 Task: Create a section Code Standardization Sprint and in the section, add a milestone Test Automation Implementation in the project AgileNexus
Action: Mouse moved to (94, 318)
Screenshot: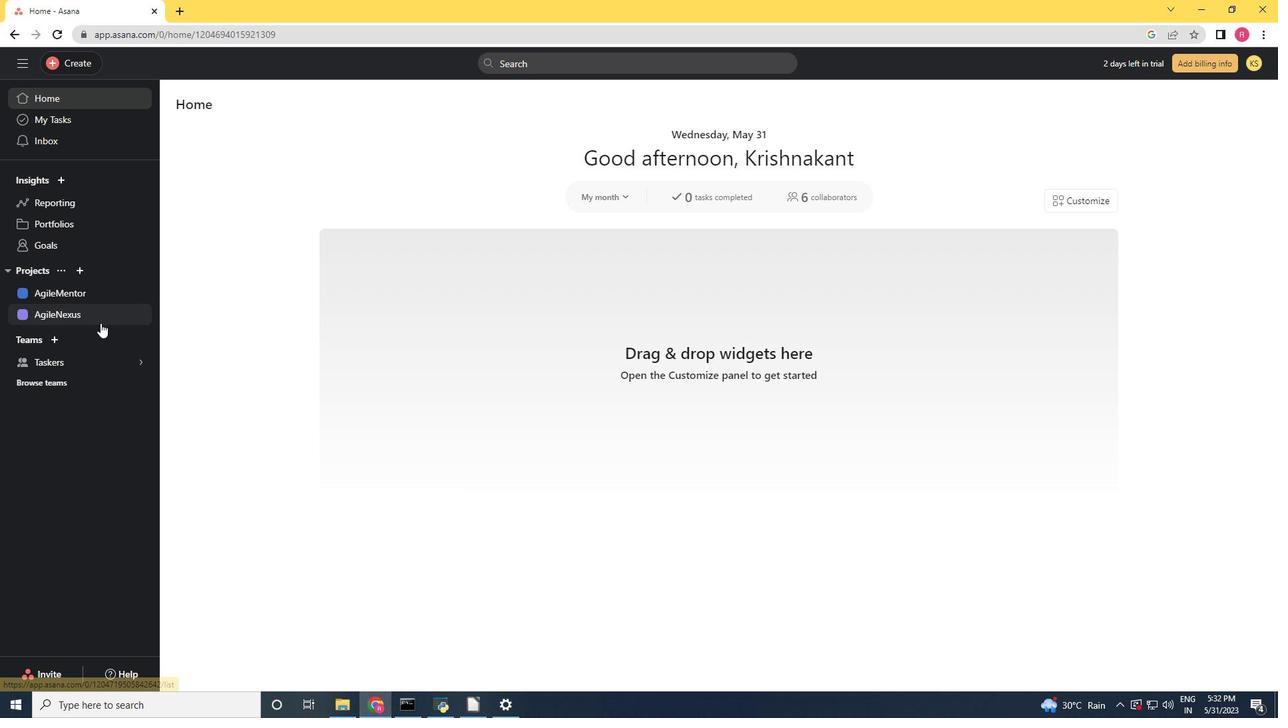 
Action: Mouse pressed left at (94, 318)
Screenshot: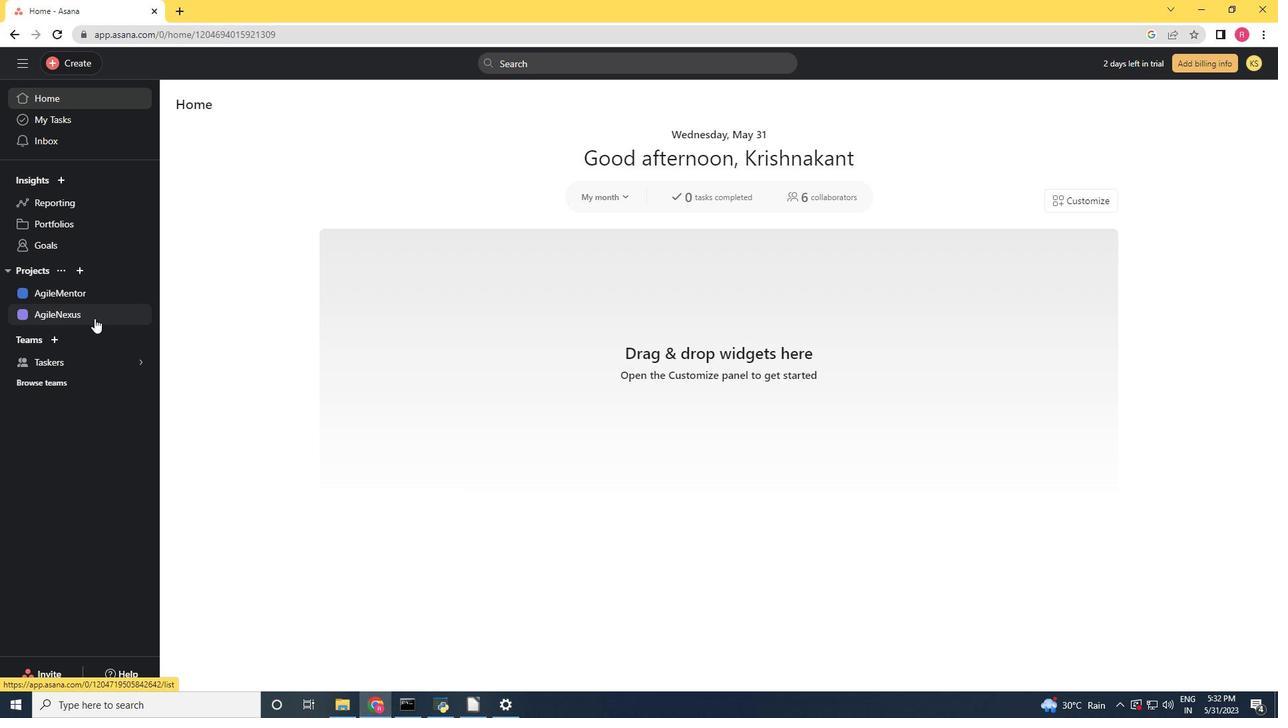 
Action: Mouse moved to (274, 398)
Screenshot: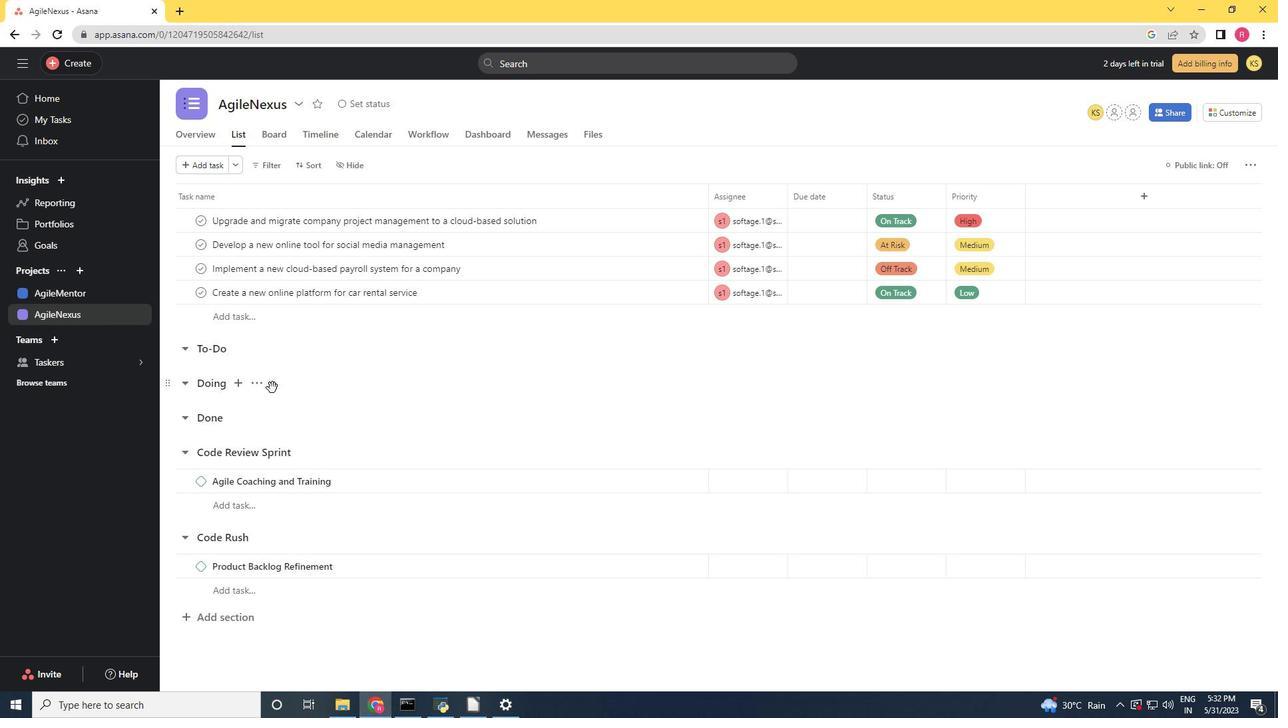 
Action: Mouse scrolled (272, 388) with delta (0, 0)
Screenshot: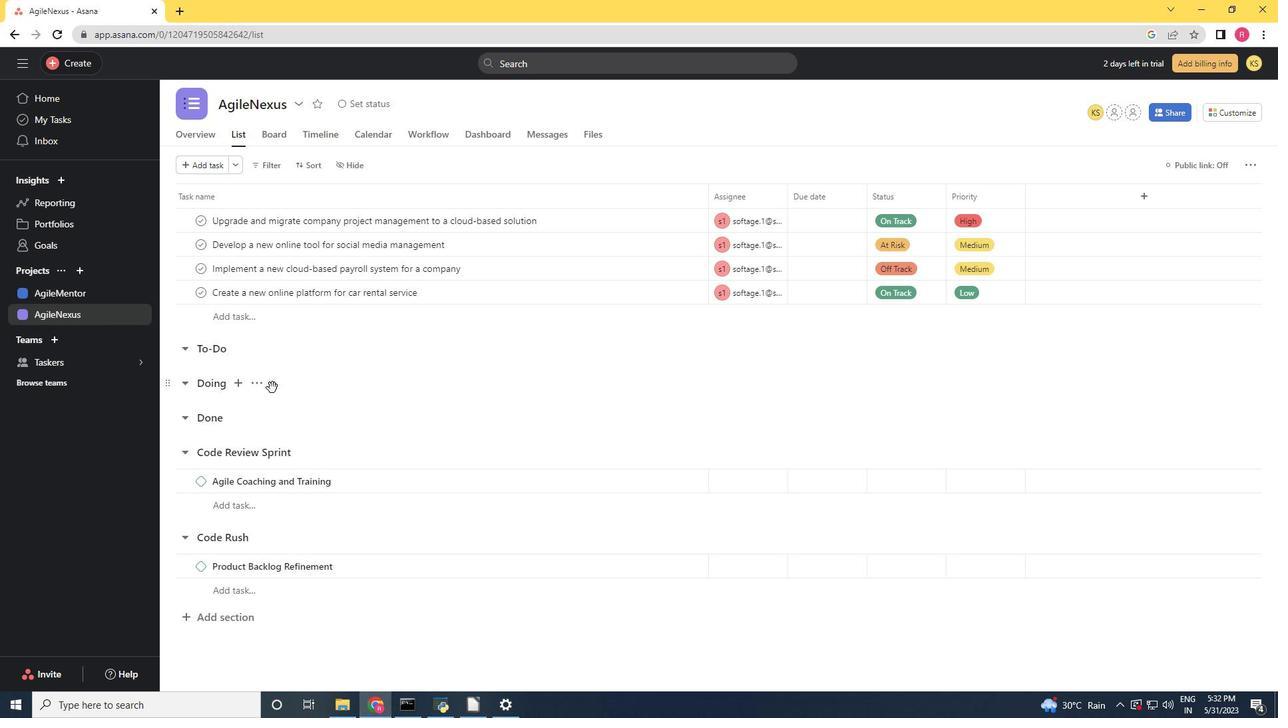 
Action: Mouse moved to (277, 413)
Screenshot: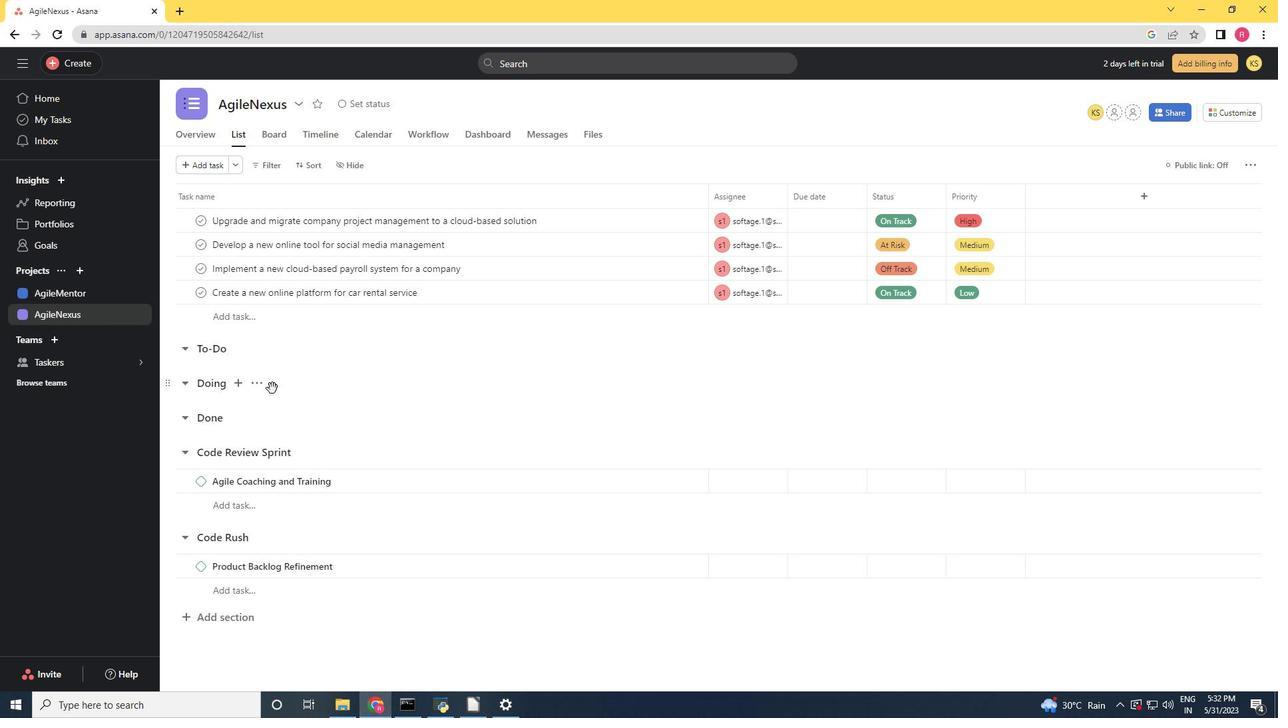 
Action: Mouse scrolled (275, 400) with delta (0, 0)
Screenshot: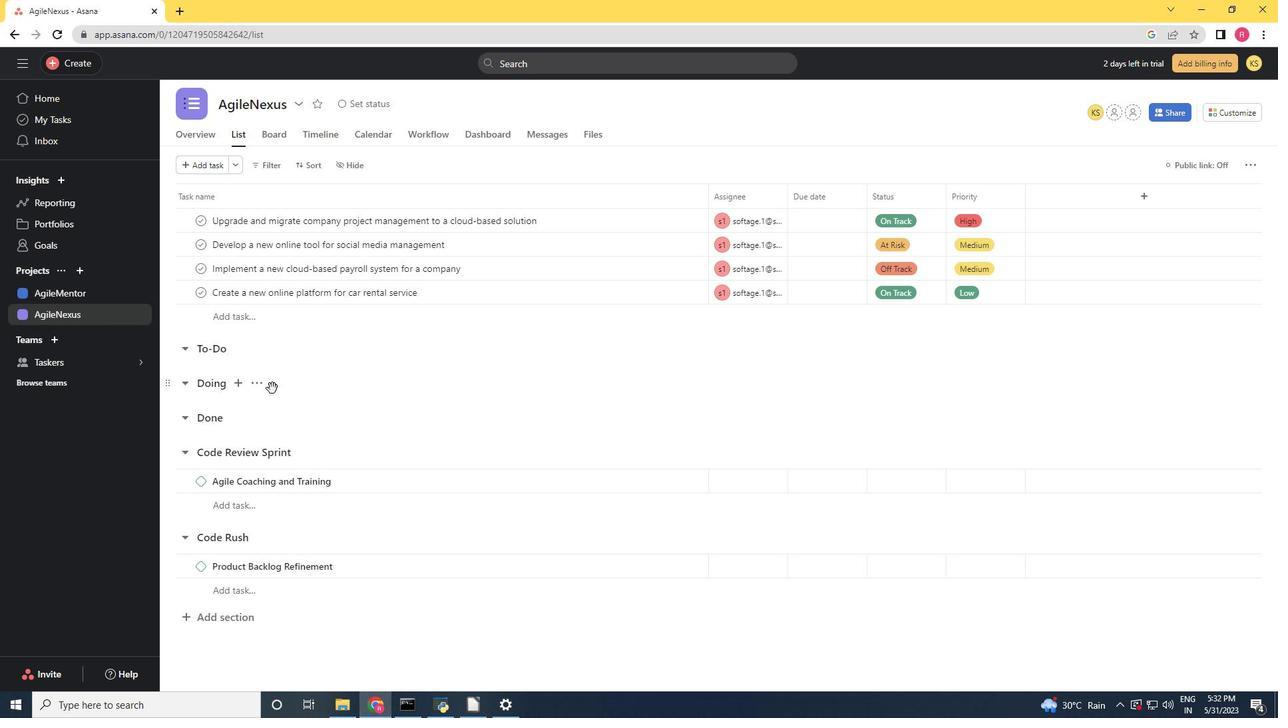 
Action: Mouse moved to (238, 565)
Screenshot: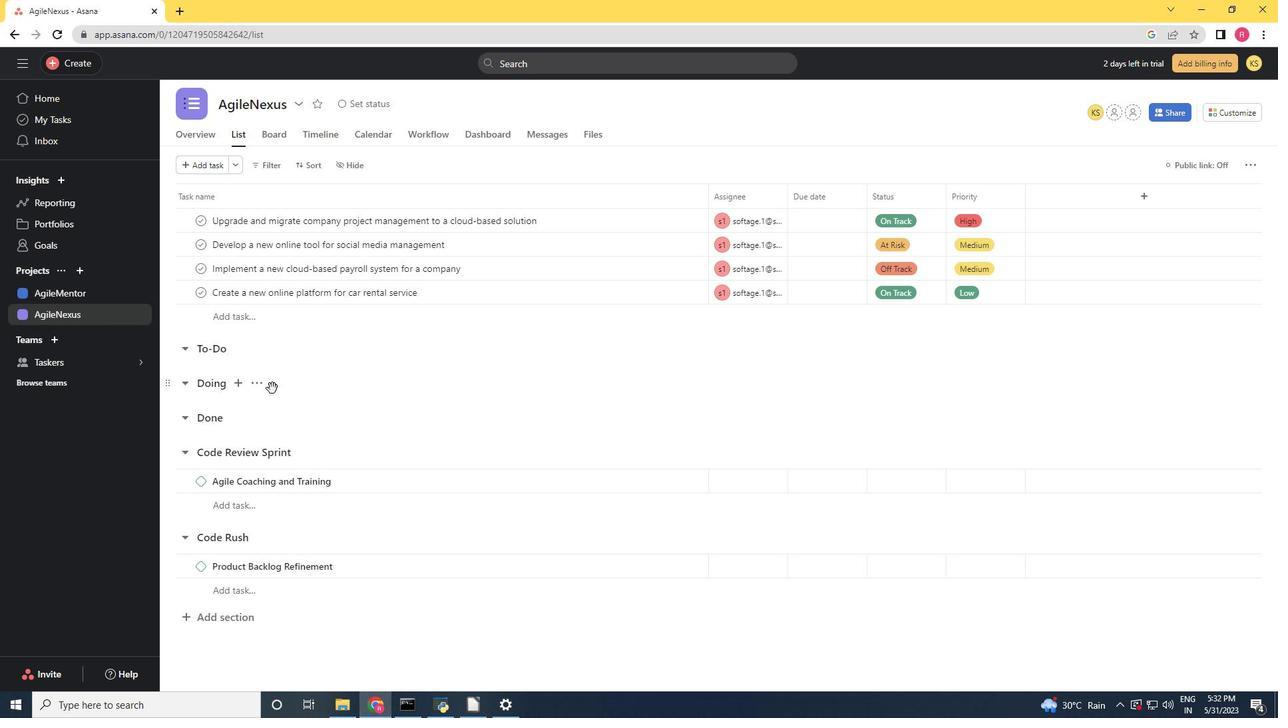 
Action: Mouse scrolled (277, 414) with delta (0, 0)
Screenshot: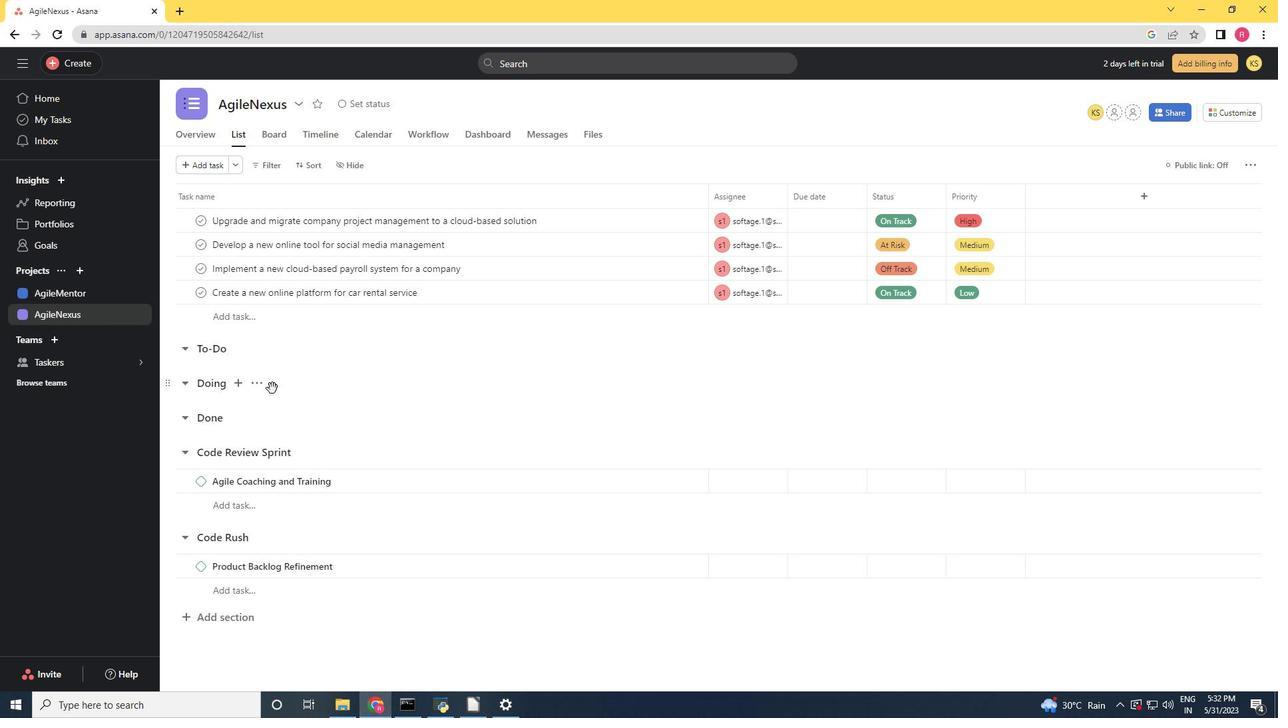 
Action: Mouse moved to (232, 591)
Screenshot: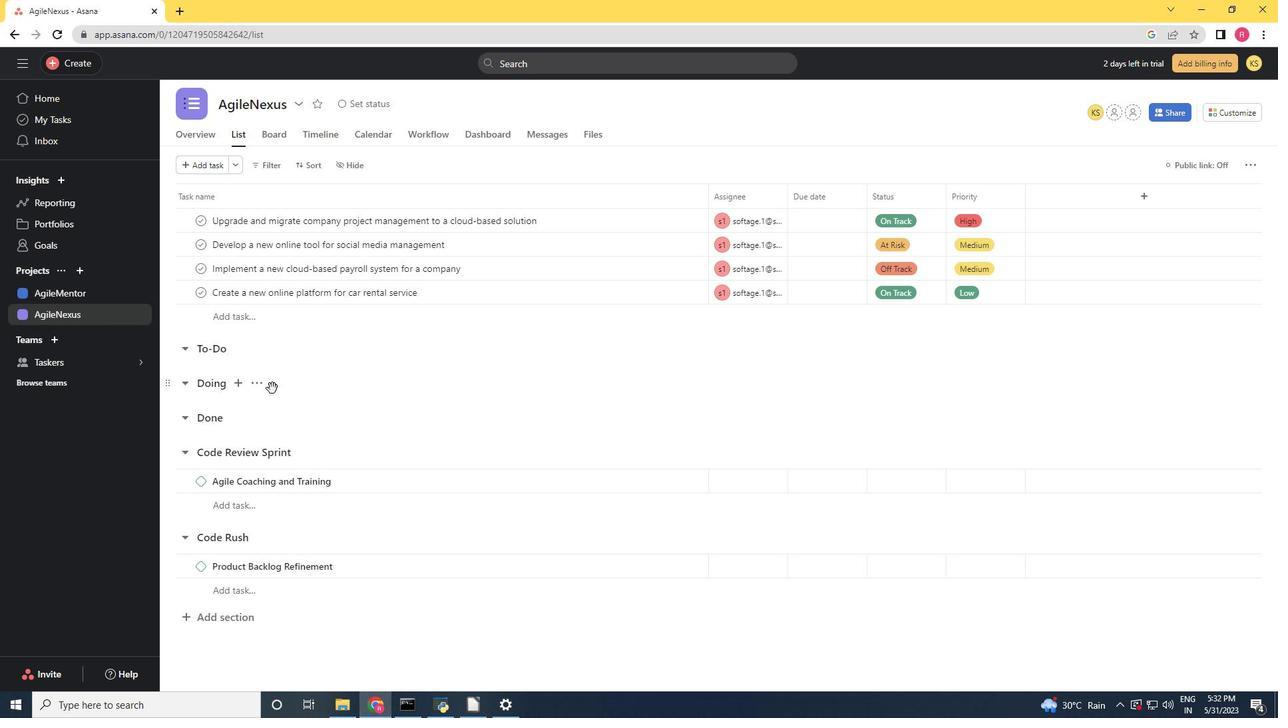 
Action: Mouse scrolled (277, 435) with delta (0, 0)
Screenshot: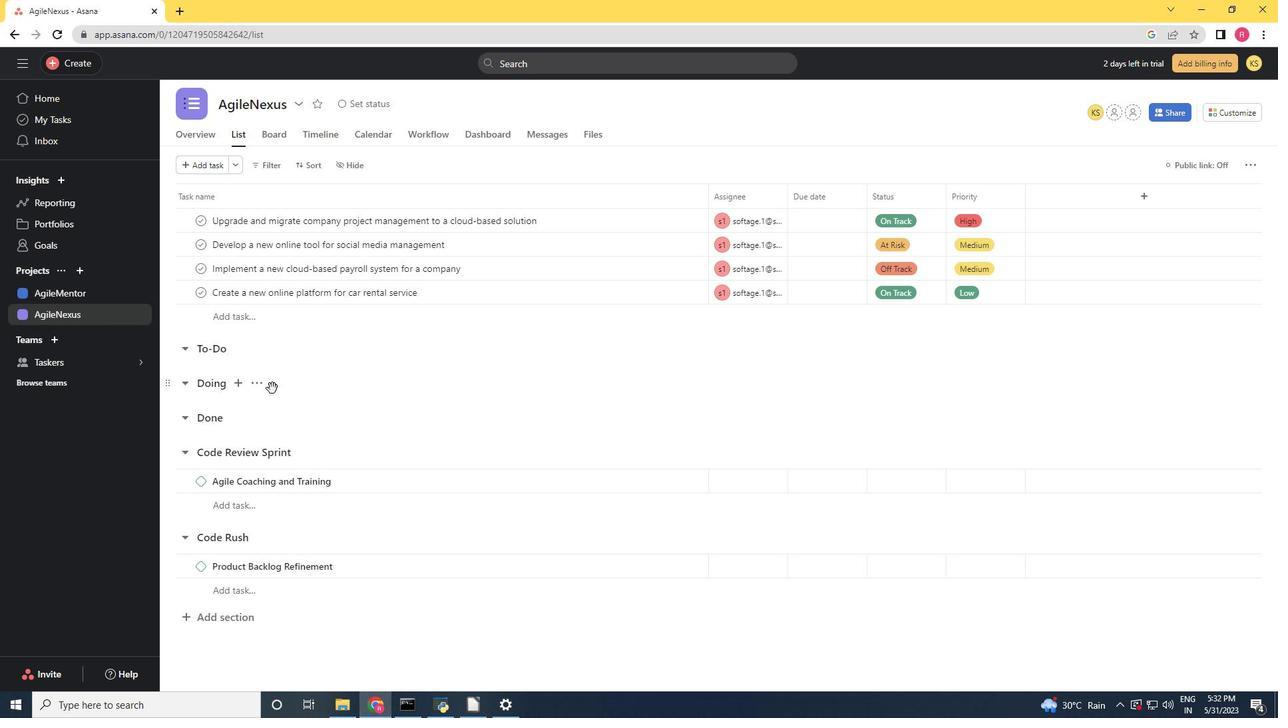 
Action: Mouse moved to (211, 616)
Screenshot: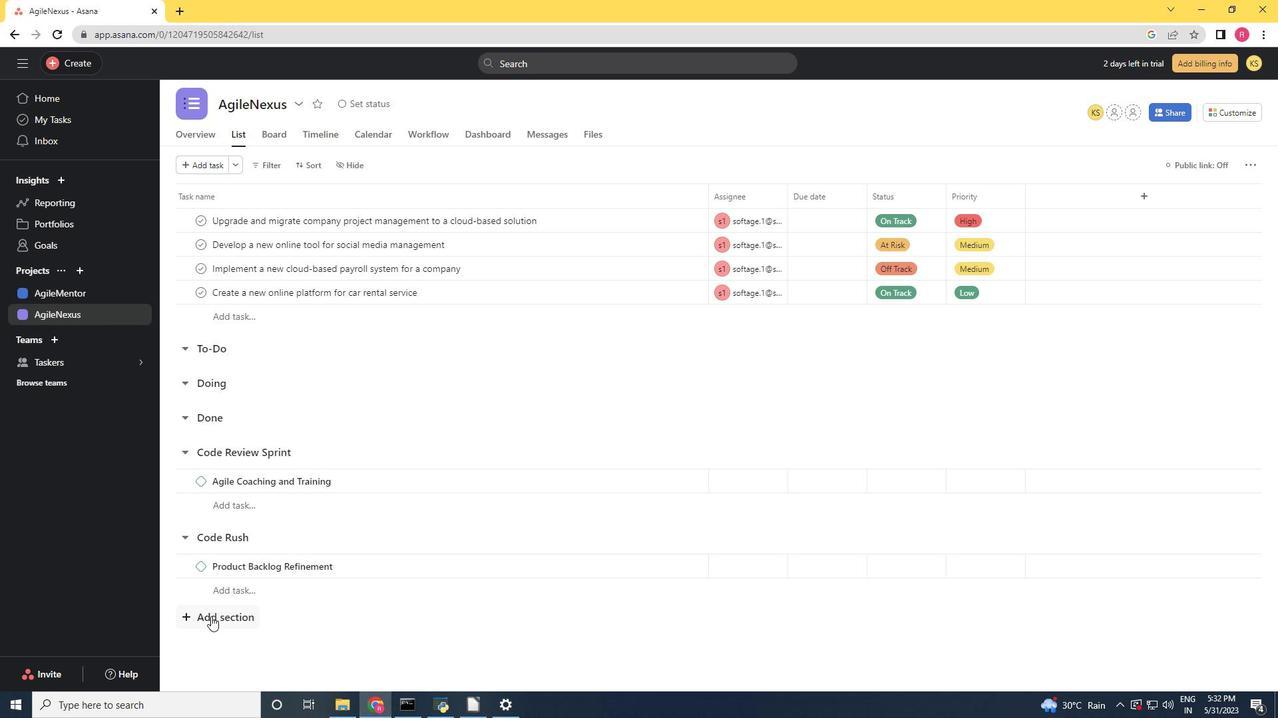 
Action: Mouse pressed left at (211, 616)
Screenshot: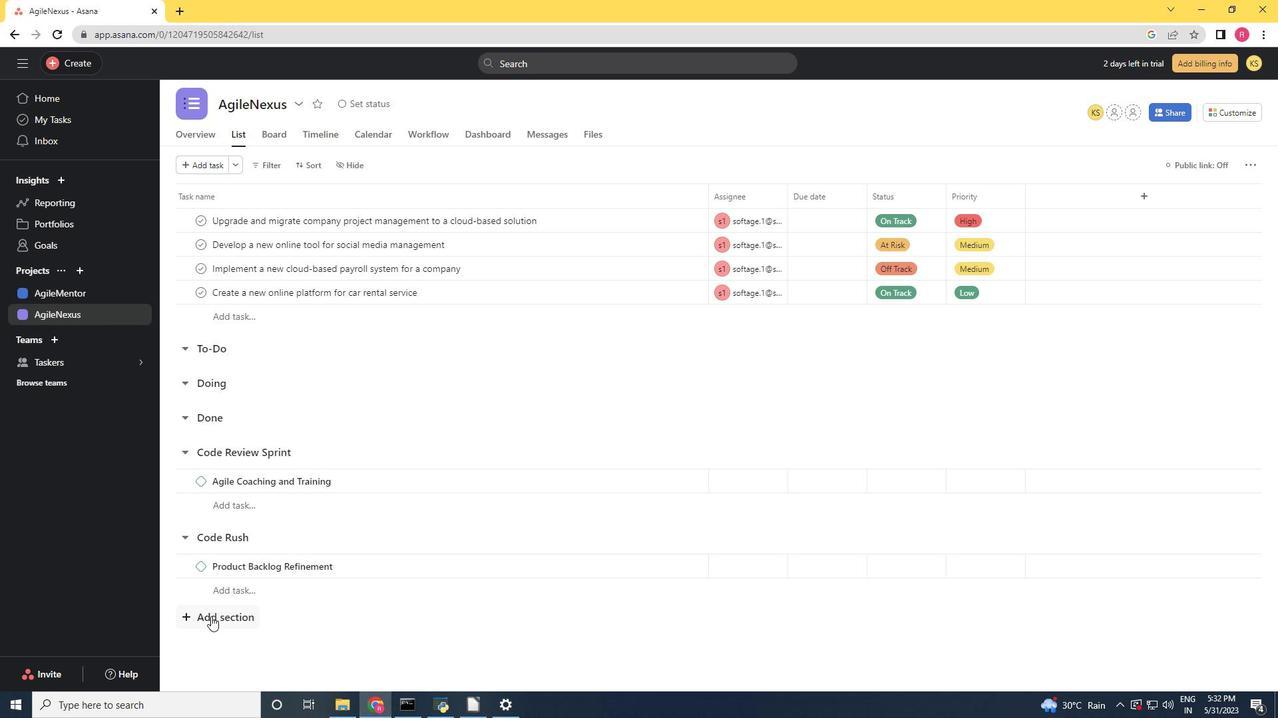 
Action: Mouse scrolled (211, 615) with delta (0, 0)
Screenshot: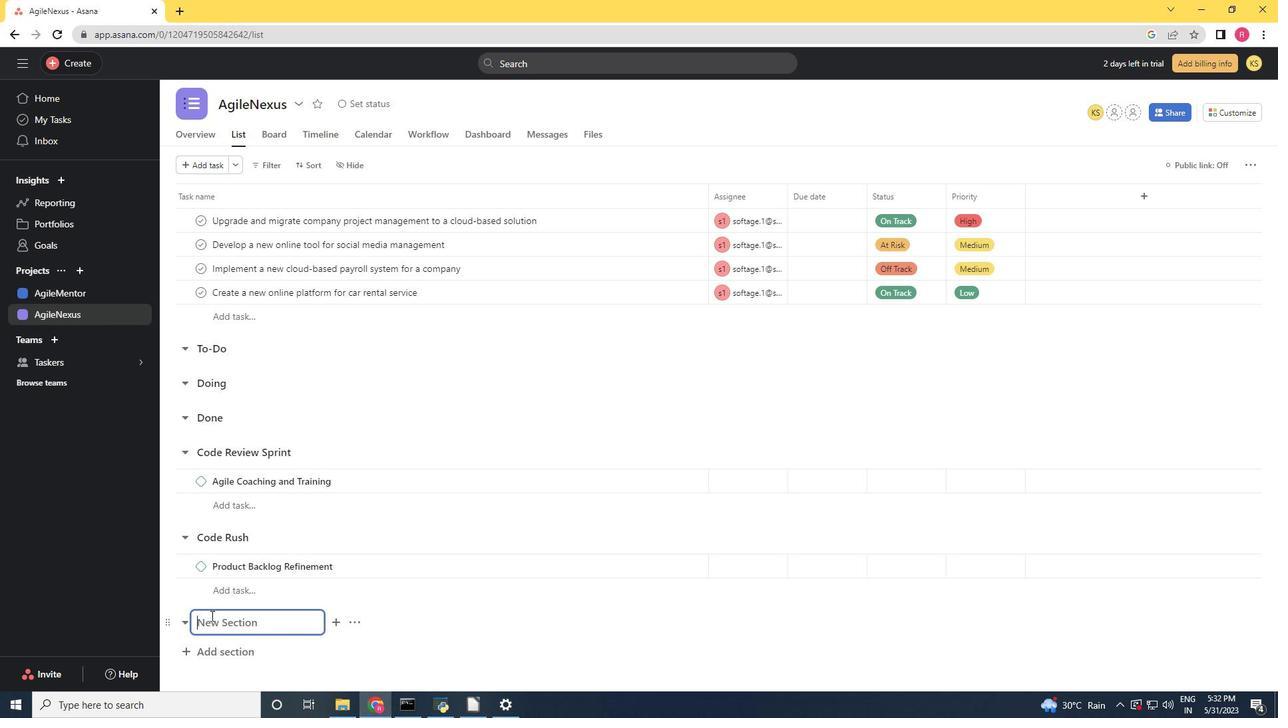 
Action: Mouse scrolled (211, 615) with delta (0, 0)
Screenshot: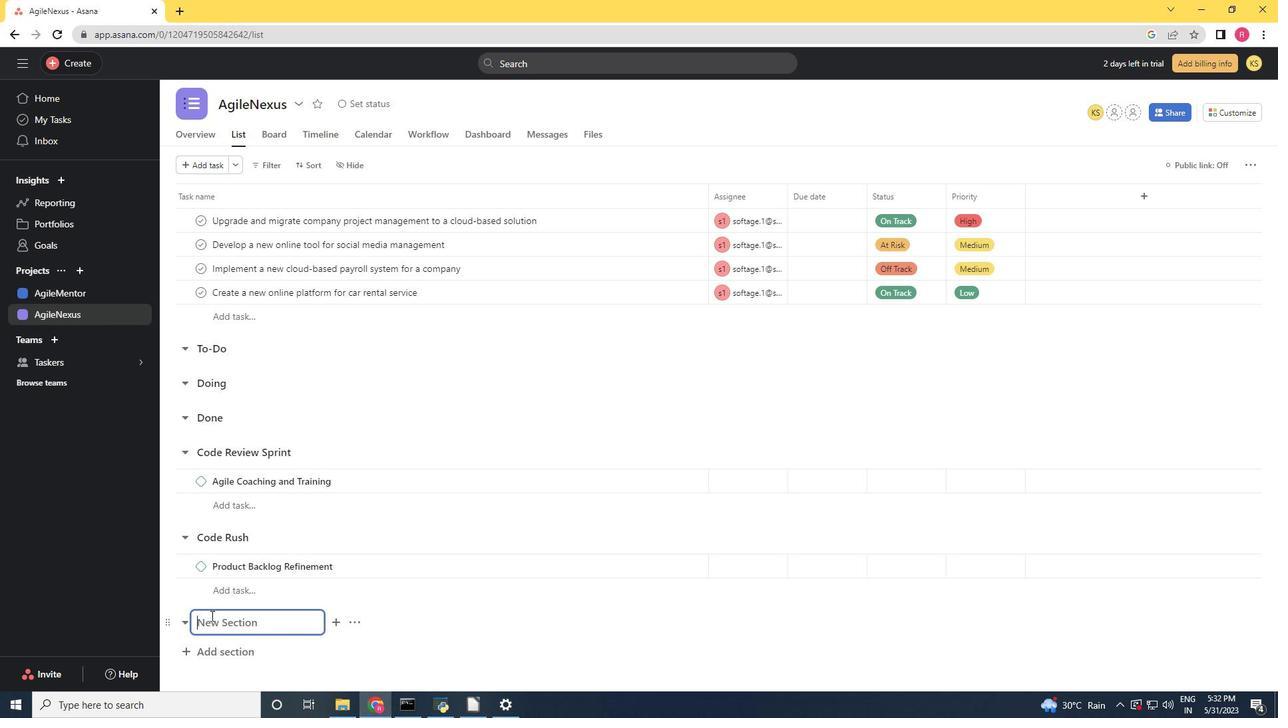 
Action: Key pressed <Key.shift>Code<Key.space><Key.shift>Standardization<Key.space><Key.shift>Sprint<Key.enter><Key.shift><Key.shift>Test<Key.space><Key.shift>Automation<Key.space><Key.shift><Key.shift>Implementation
Screenshot: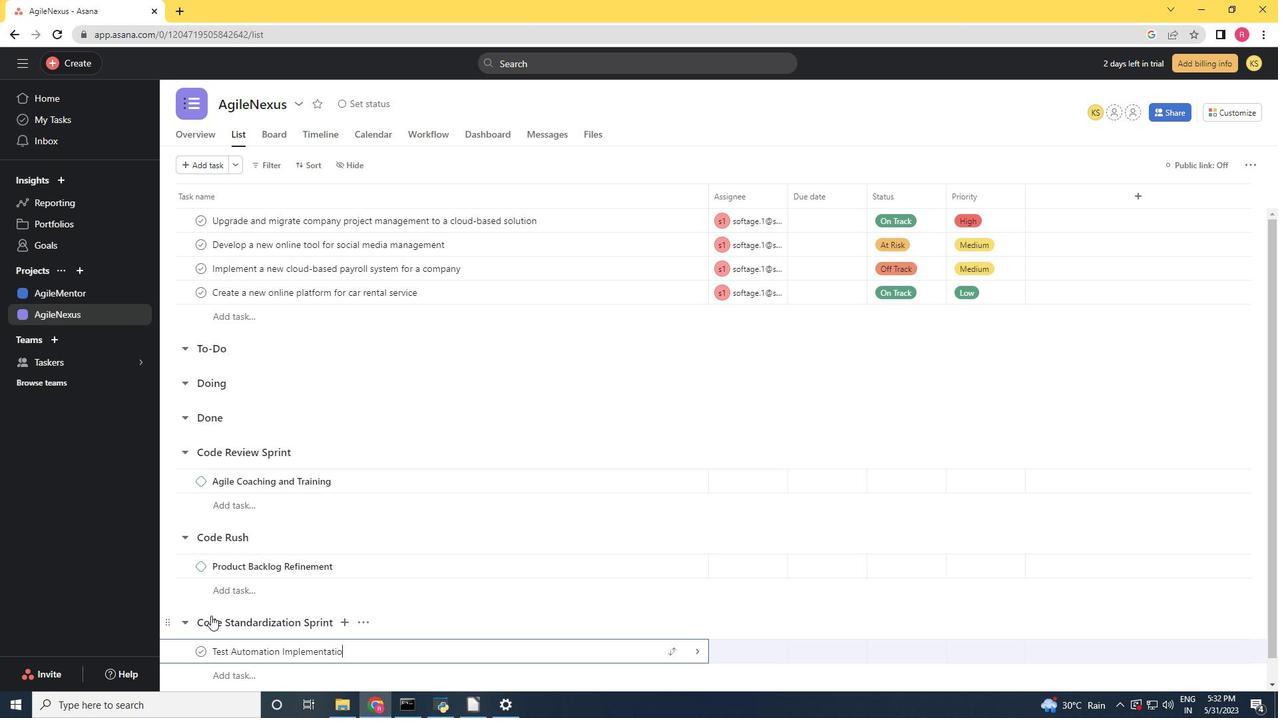
Action: Mouse moved to (376, 649)
Screenshot: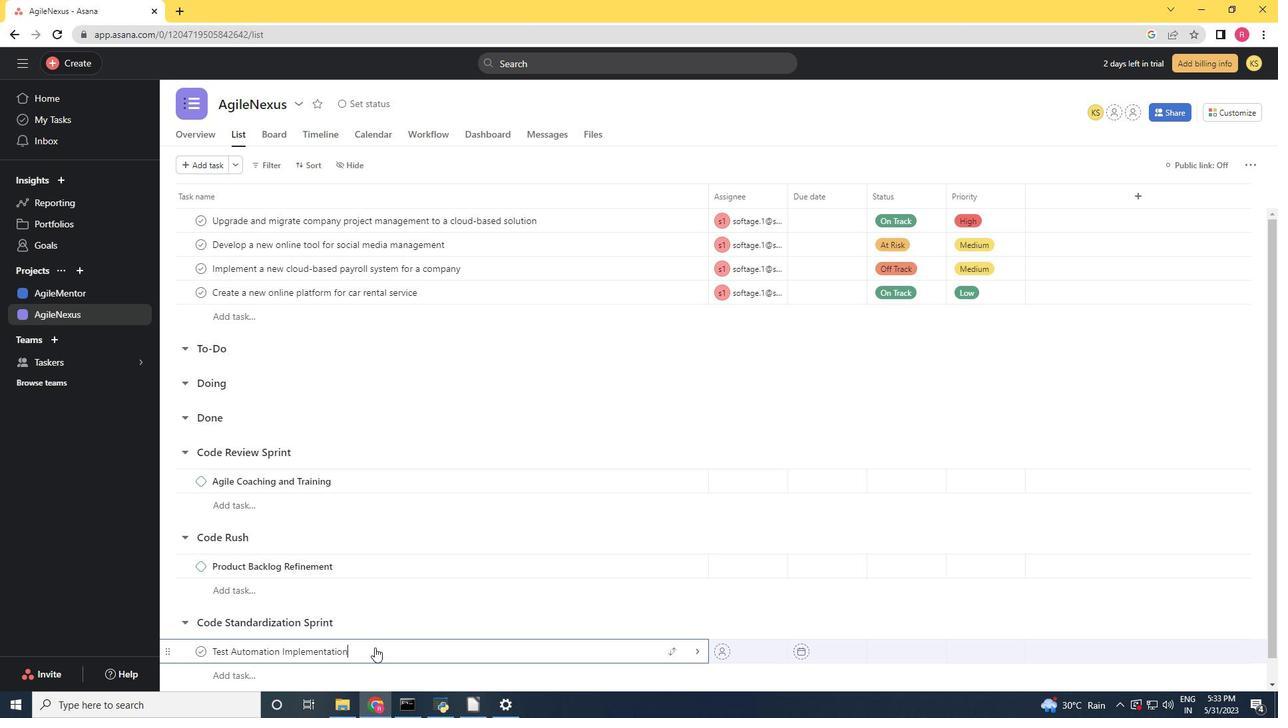 
Action: Mouse pressed right at (376, 649)
Screenshot: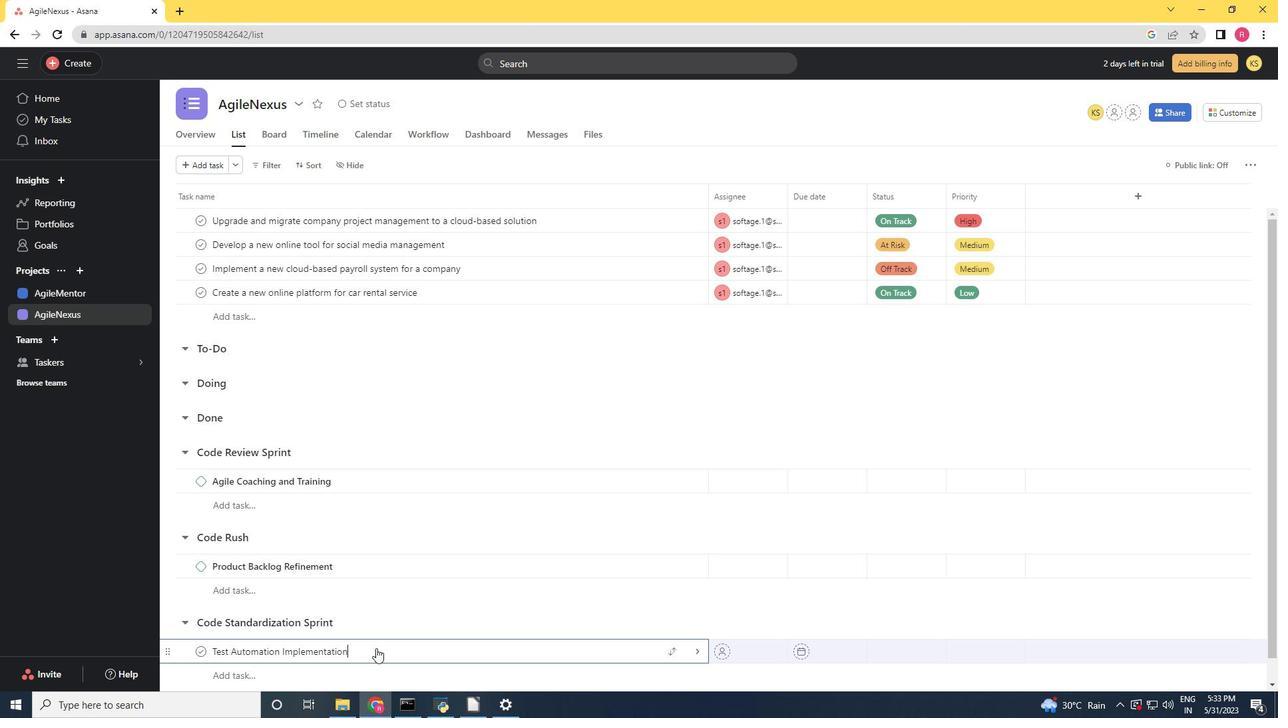 
Action: Mouse moved to (439, 583)
Screenshot: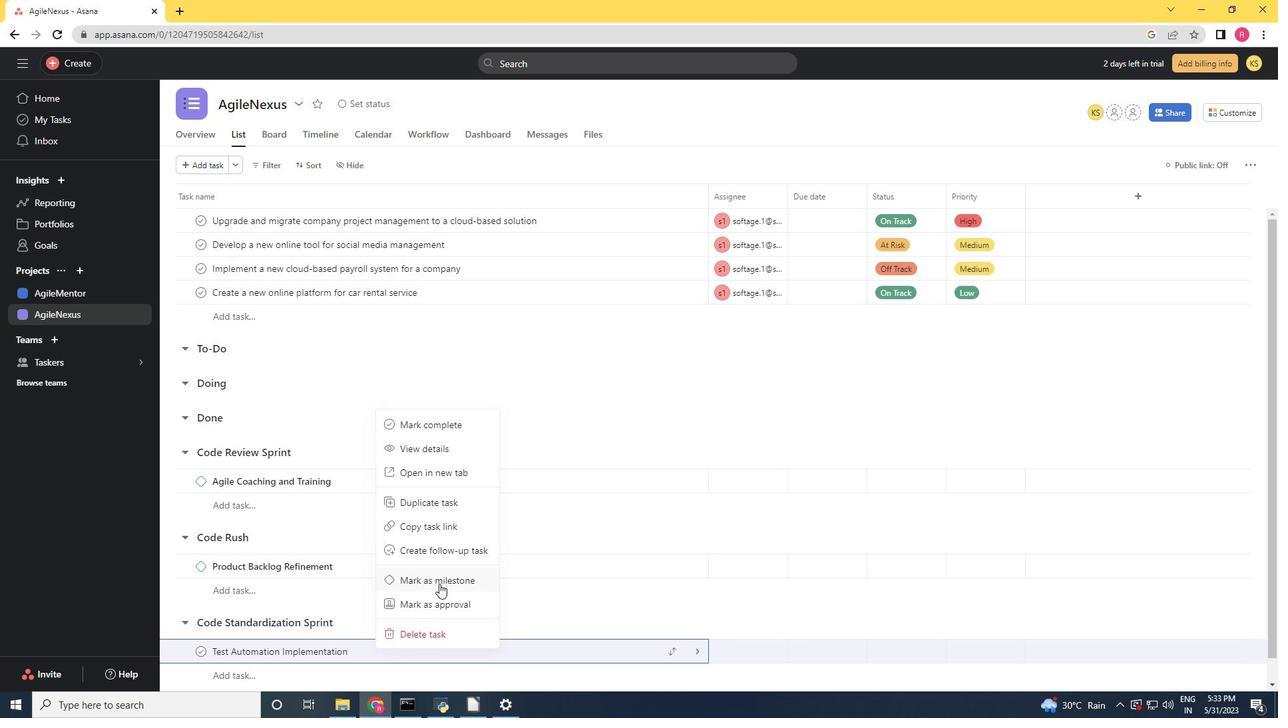 
Action: Mouse pressed left at (439, 583)
Screenshot: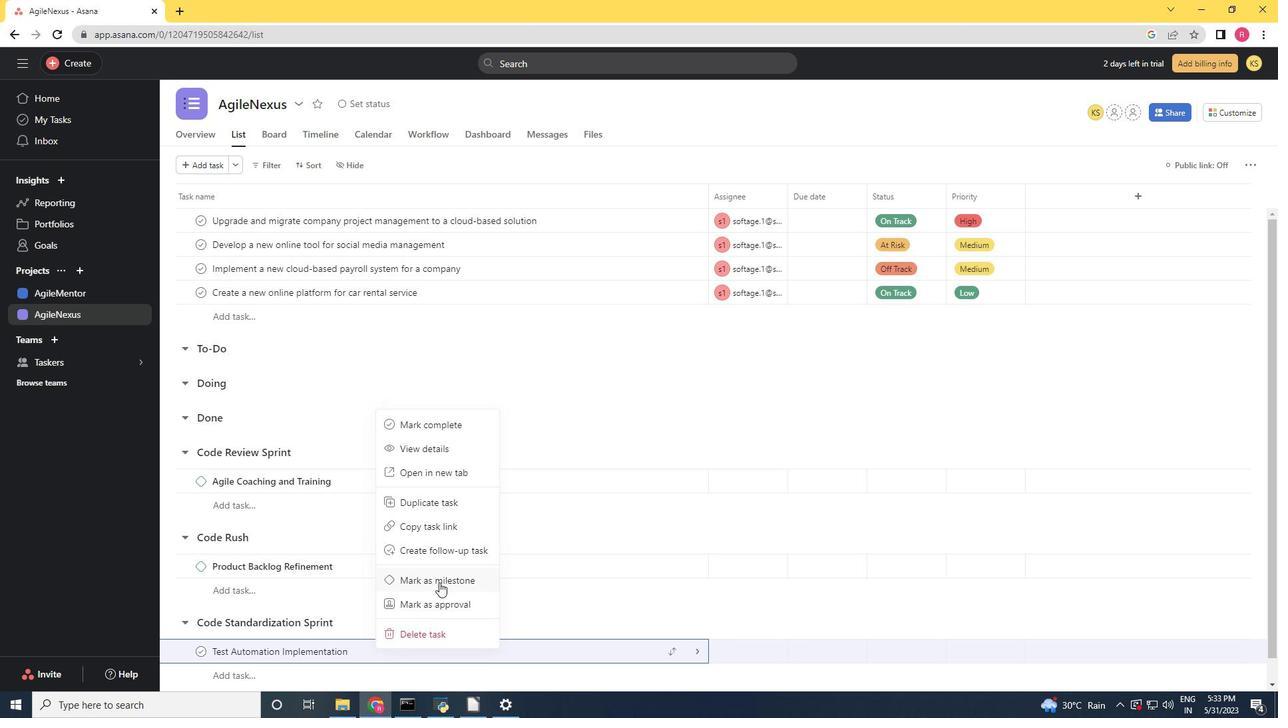
